 Task: Sort the products in the category "Beer & Cider Variety Packs" by unit price (high first).
Action: Mouse moved to (679, 243)
Screenshot: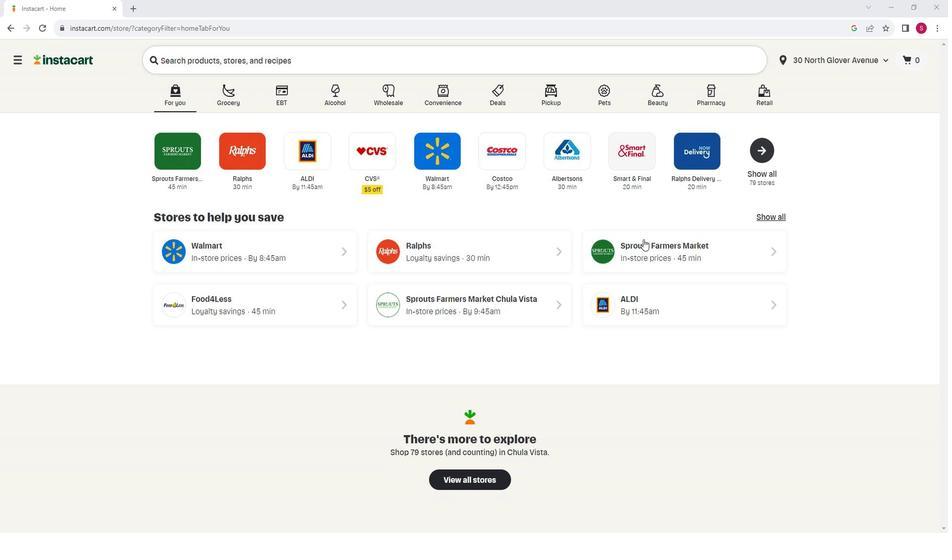 
Action: Mouse pressed left at (679, 243)
Screenshot: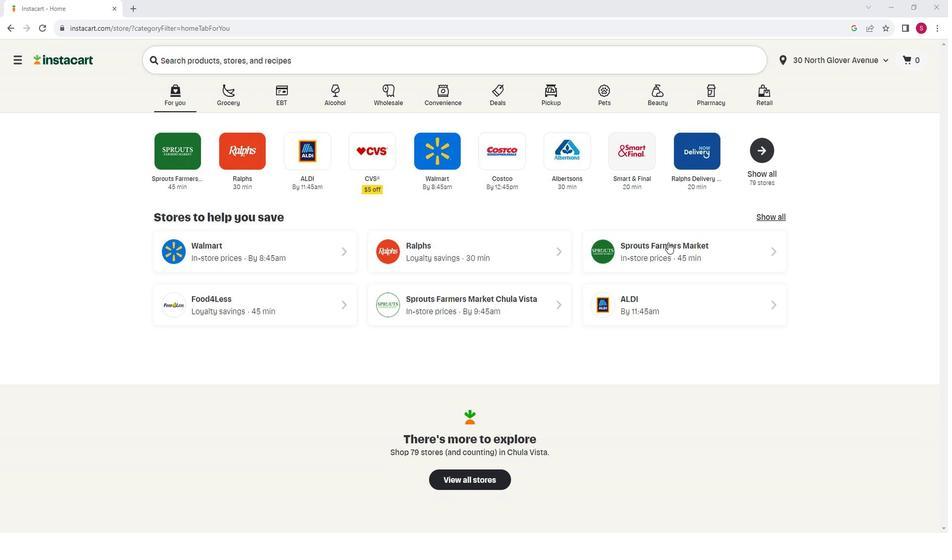 
Action: Mouse moved to (121, 420)
Screenshot: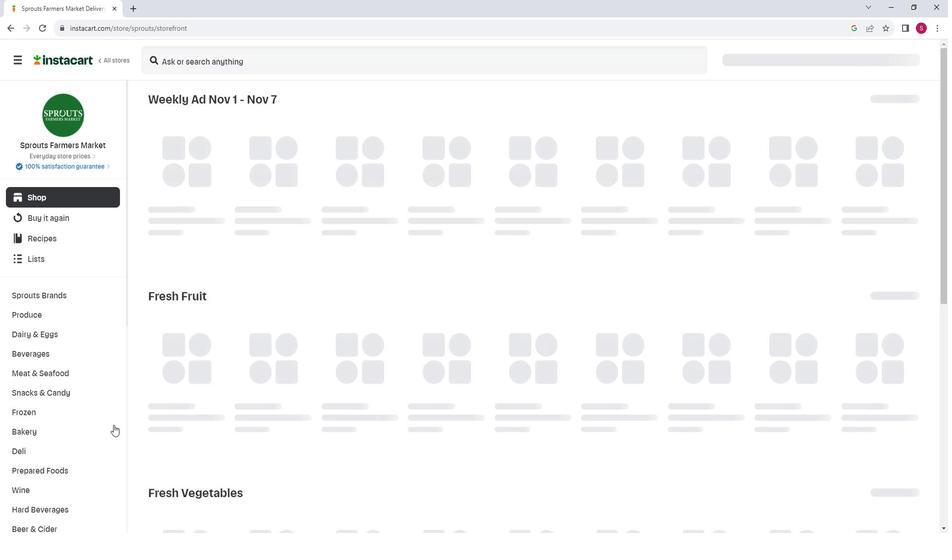 
Action: Mouse scrolled (121, 420) with delta (0, 0)
Screenshot: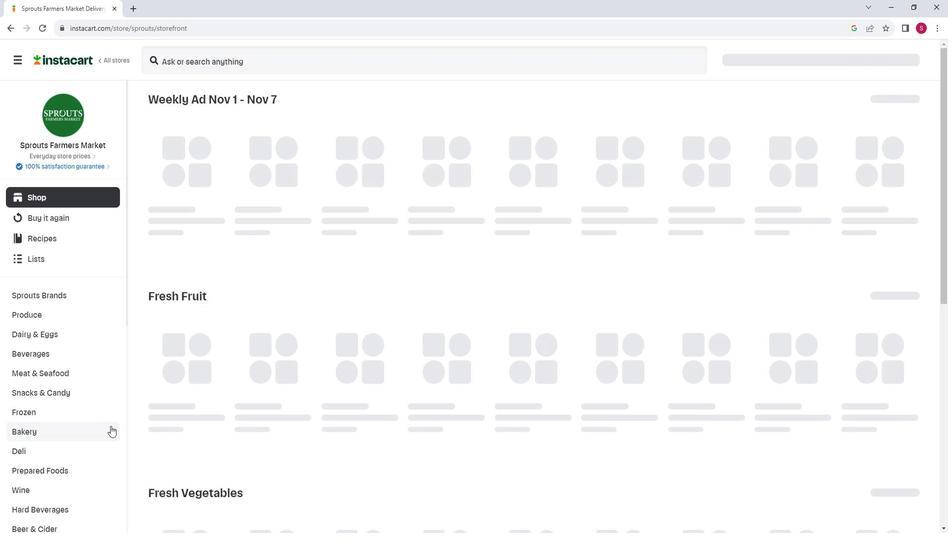 
Action: Mouse moved to (66, 465)
Screenshot: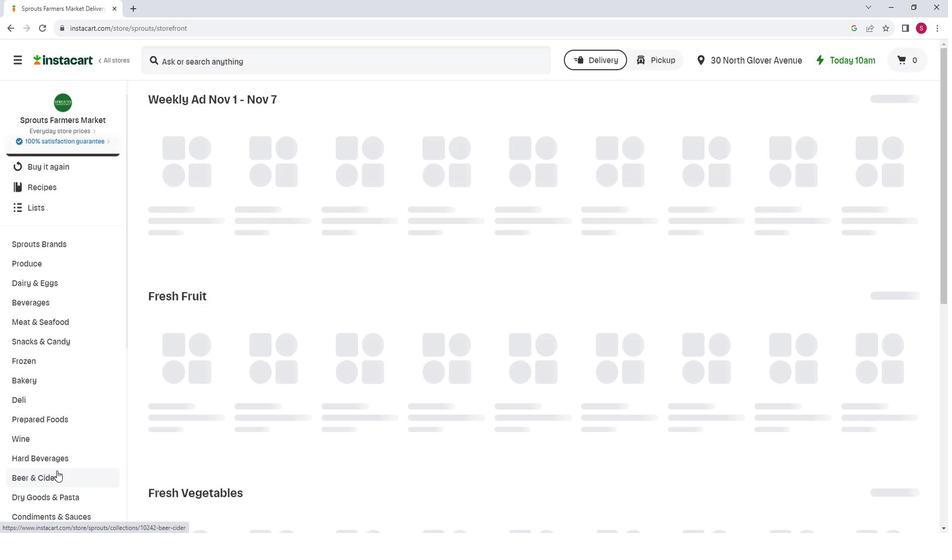 
Action: Mouse pressed left at (66, 465)
Screenshot: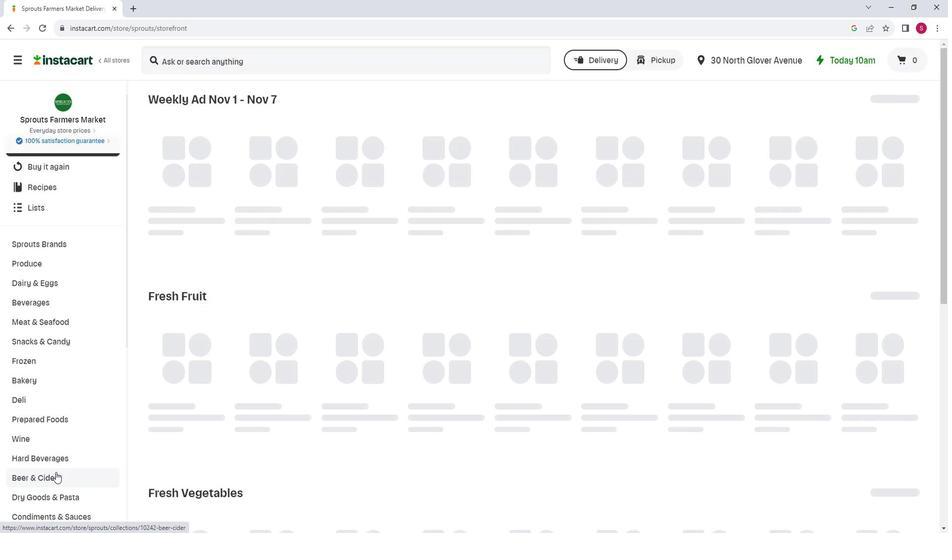 
Action: Mouse moved to (558, 139)
Screenshot: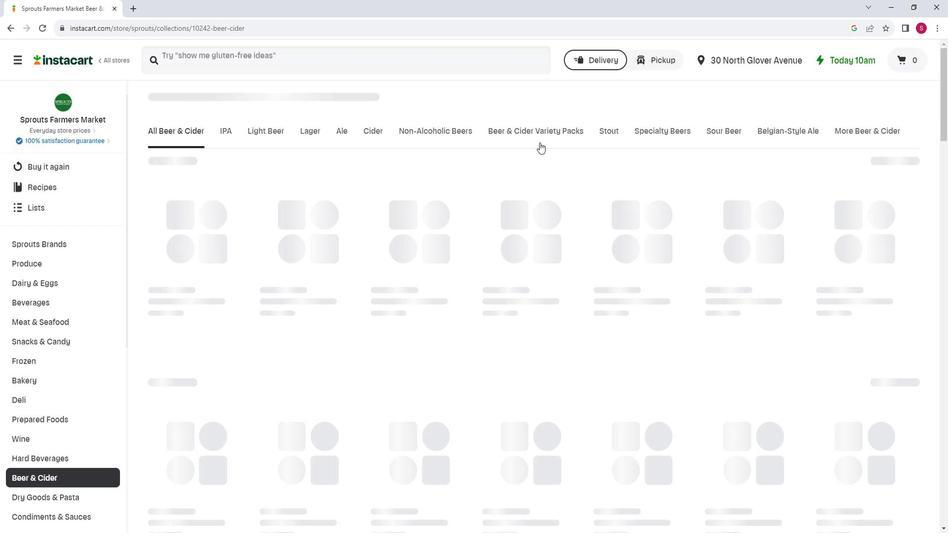 
Action: Mouse pressed left at (558, 139)
Screenshot: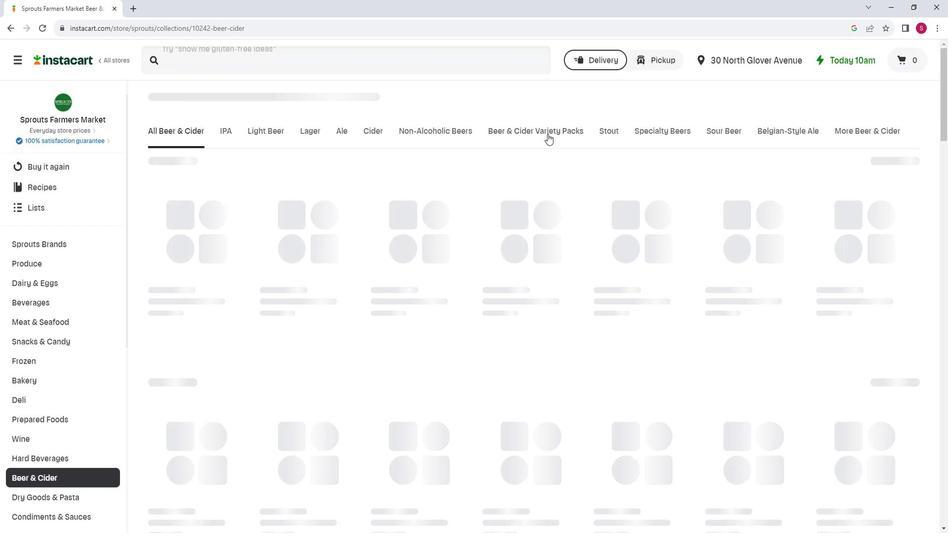 
Action: Mouse moved to (917, 163)
Screenshot: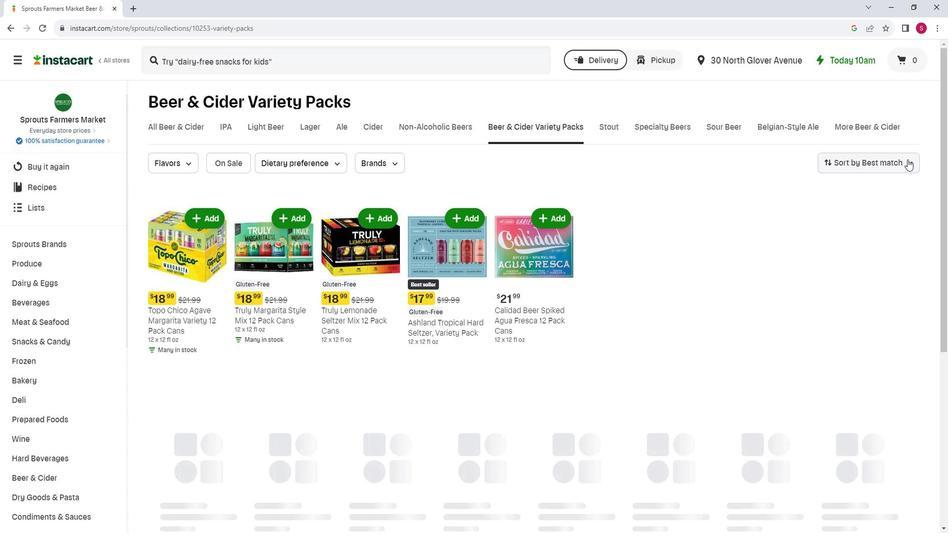 
Action: Mouse pressed left at (917, 163)
Screenshot: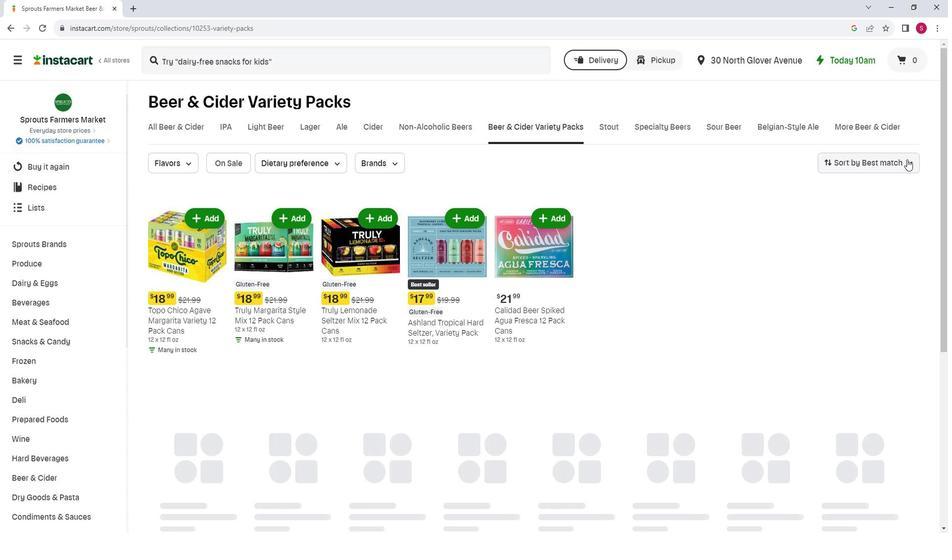 
Action: Mouse moved to (902, 284)
Screenshot: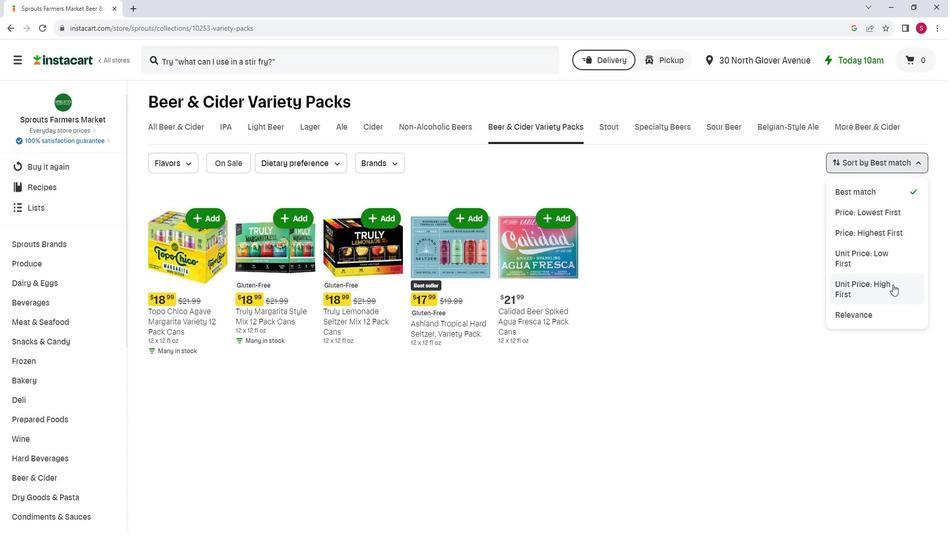
Action: Mouse pressed left at (902, 284)
Screenshot: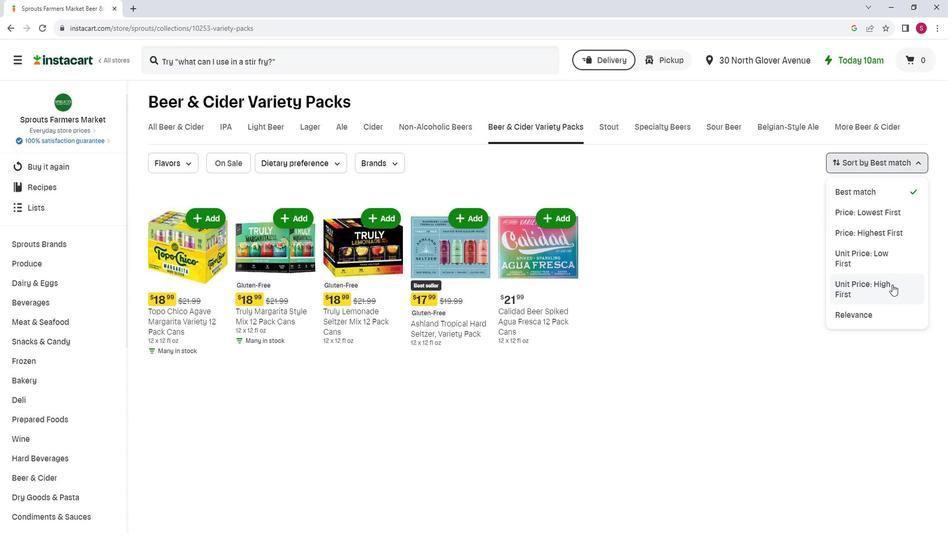 
Action: Mouse moved to (604, 219)
Screenshot: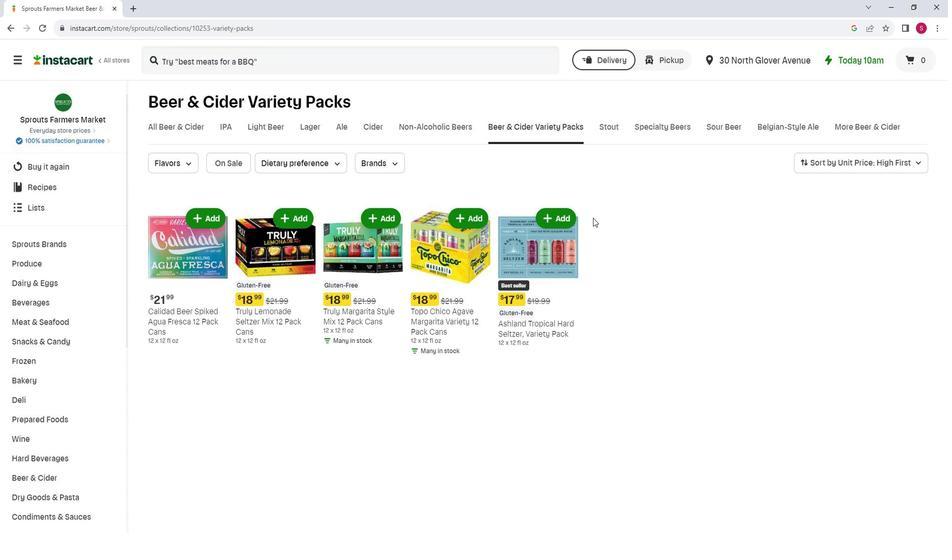
Action: Mouse scrolled (604, 219) with delta (0, 0)
Screenshot: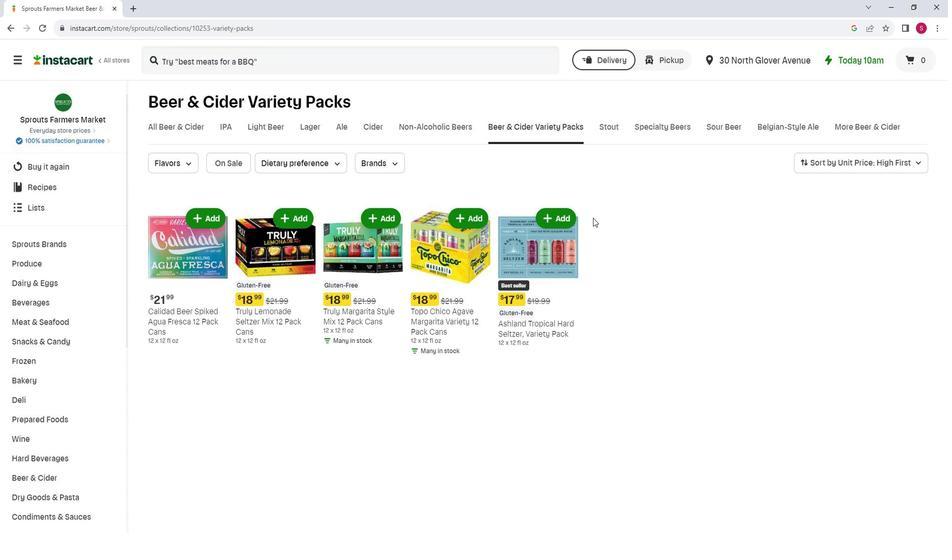 
Action: Mouse moved to (629, 213)
Screenshot: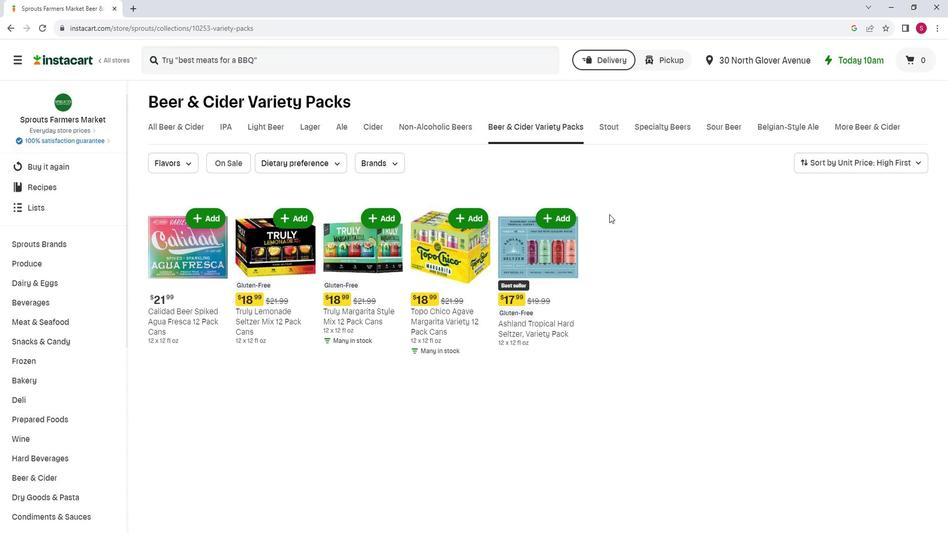 
